 Task: Check the sale-to-list ratio of golf in the last 1 year.
Action: Mouse moved to (906, 207)
Screenshot: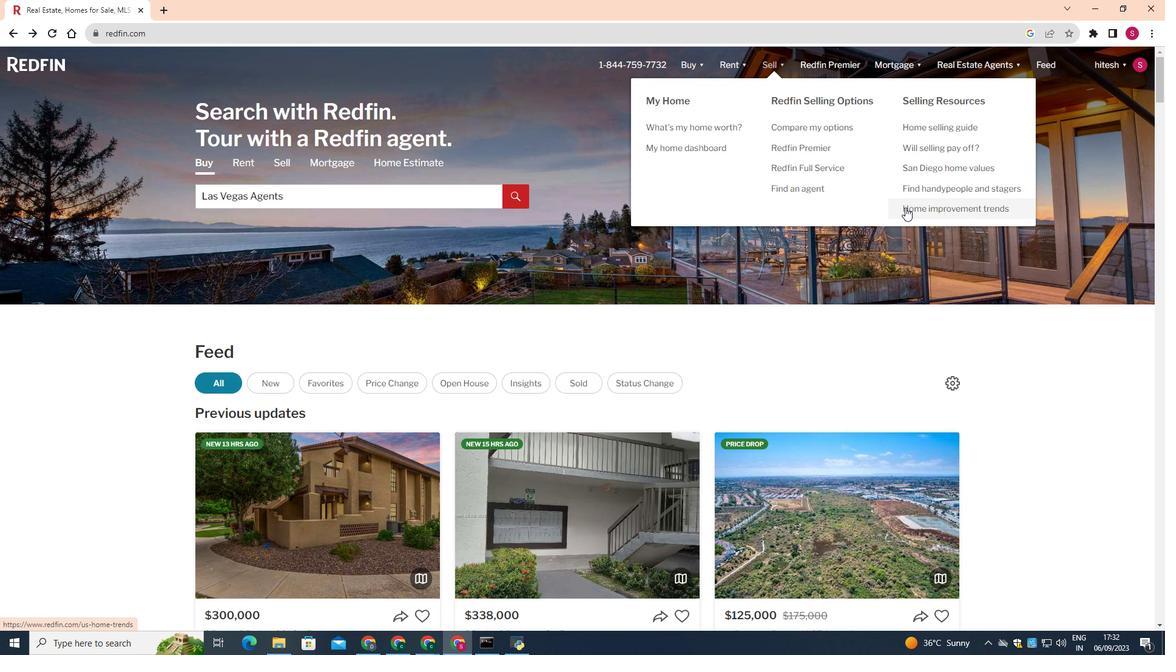 
Action: Mouse pressed left at (906, 207)
Screenshot: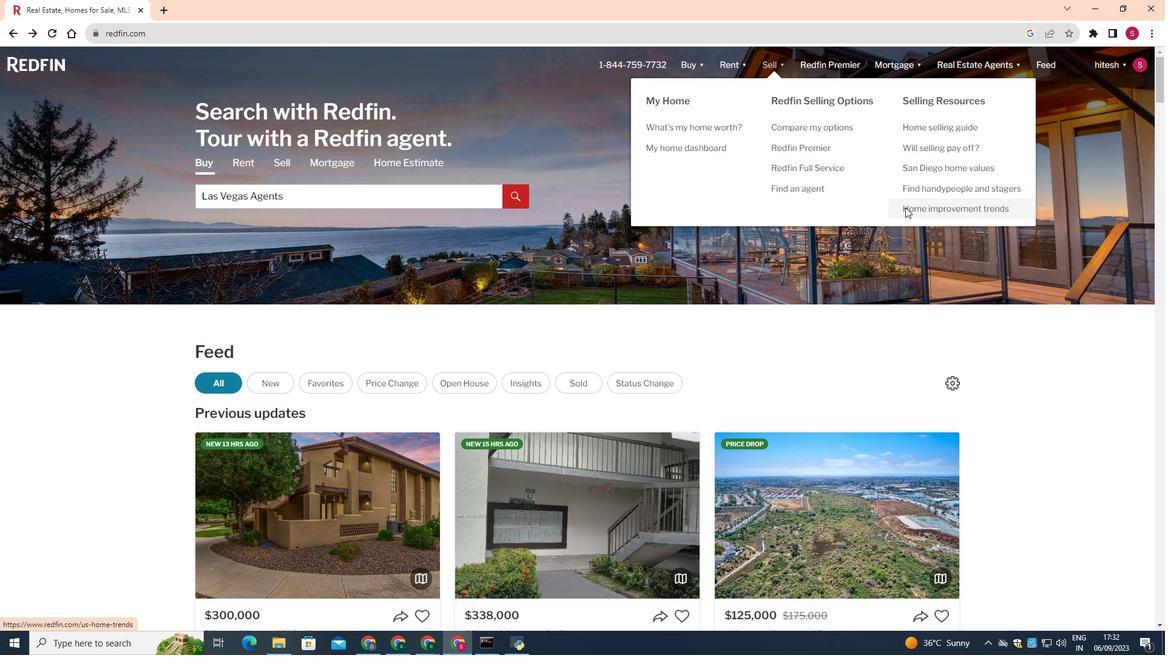 
Action: Mouse moved to (303, 229)
Screenshot: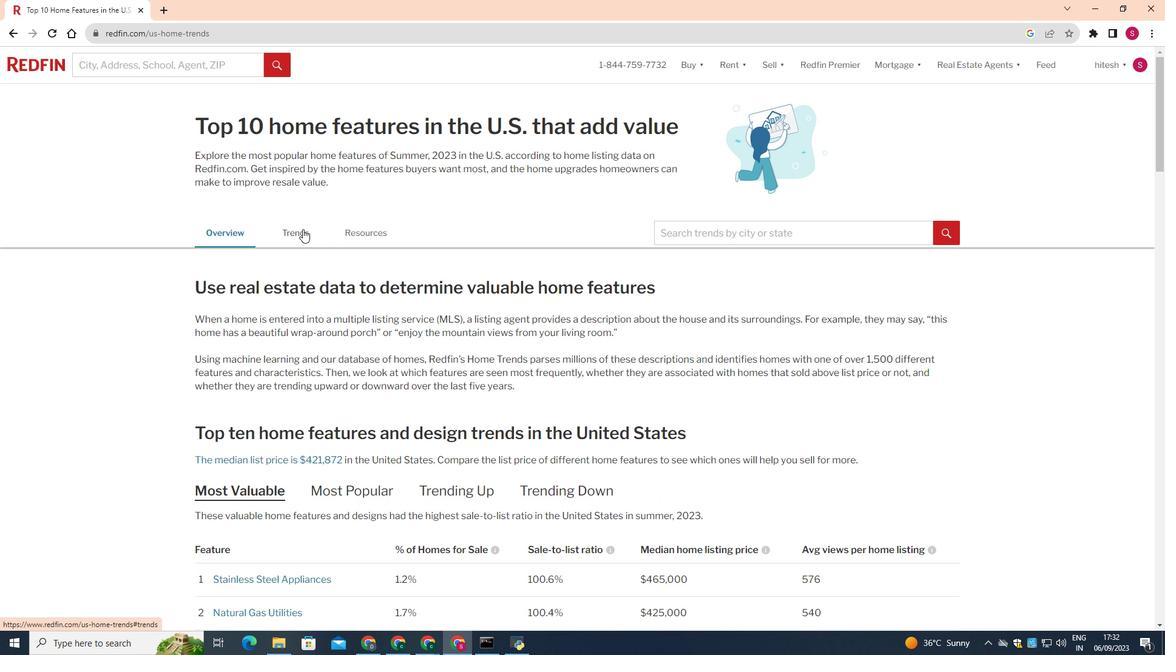 
Action: Mouse pressed left at (303, 229)
Screenshot: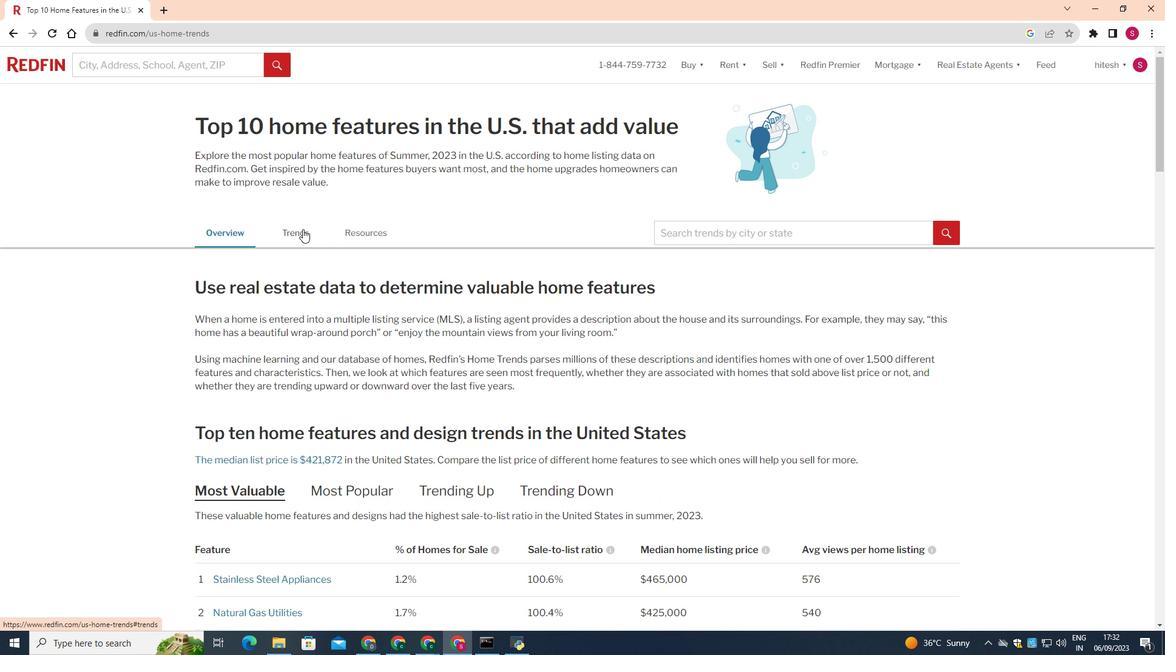 
Action: Mouse moved to (301, 296)
Screenshot: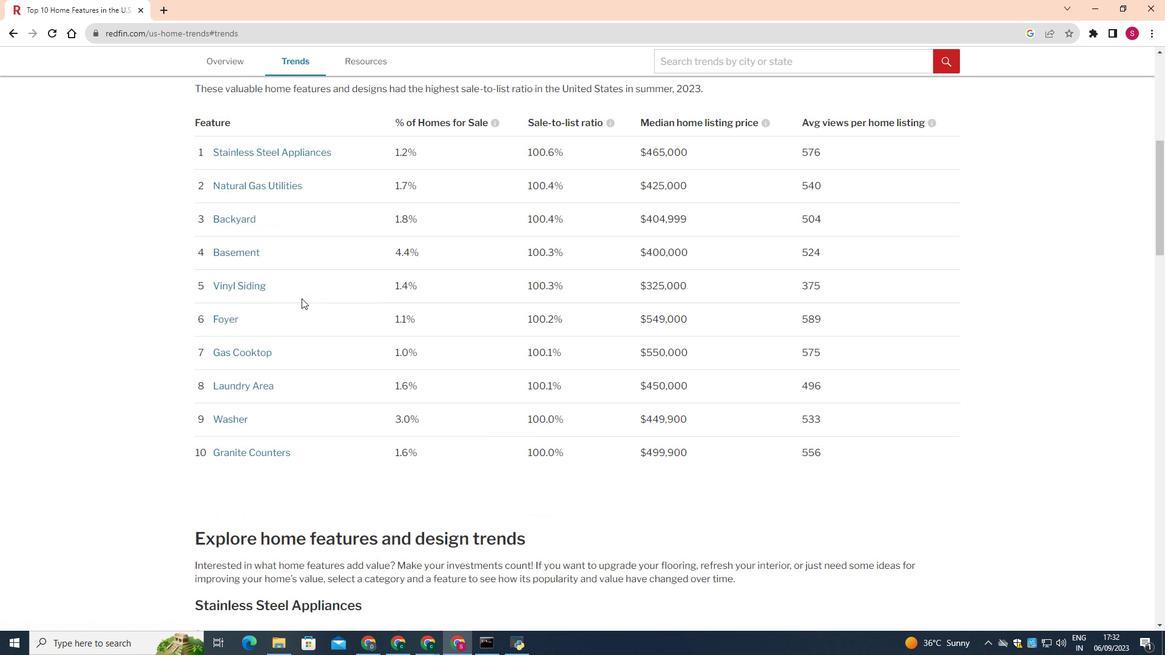 
Action: Mouse scrolled (301, 296) with delta (0, 0)
Screenshot: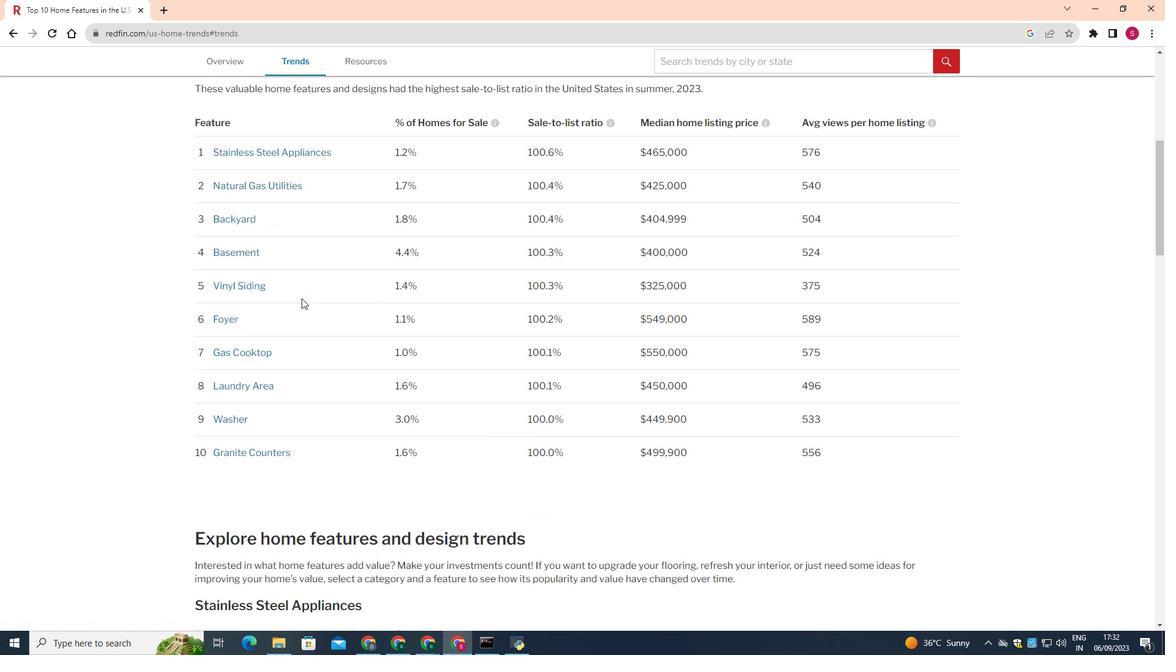 
Action: Mouse moved to (301, 298)
Screenshot: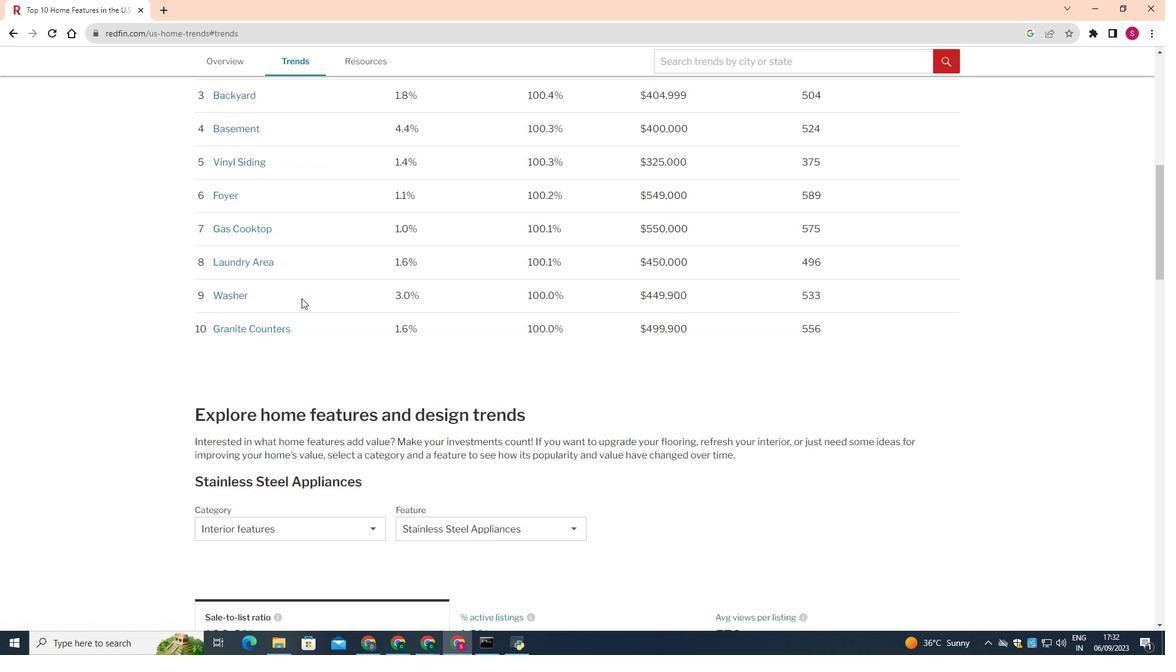 
Action: Mouse scrolled (301, 297) with delta (0, 0)
Screenshot: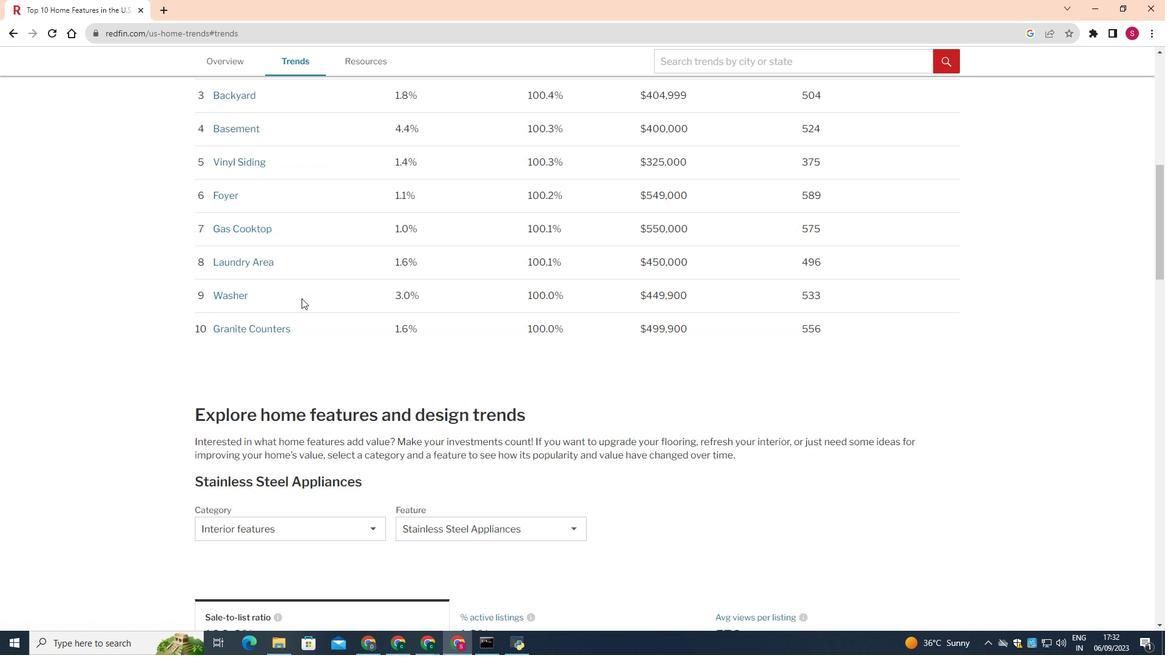 
Action: Mouse moved to (301, 298)
Screenshot: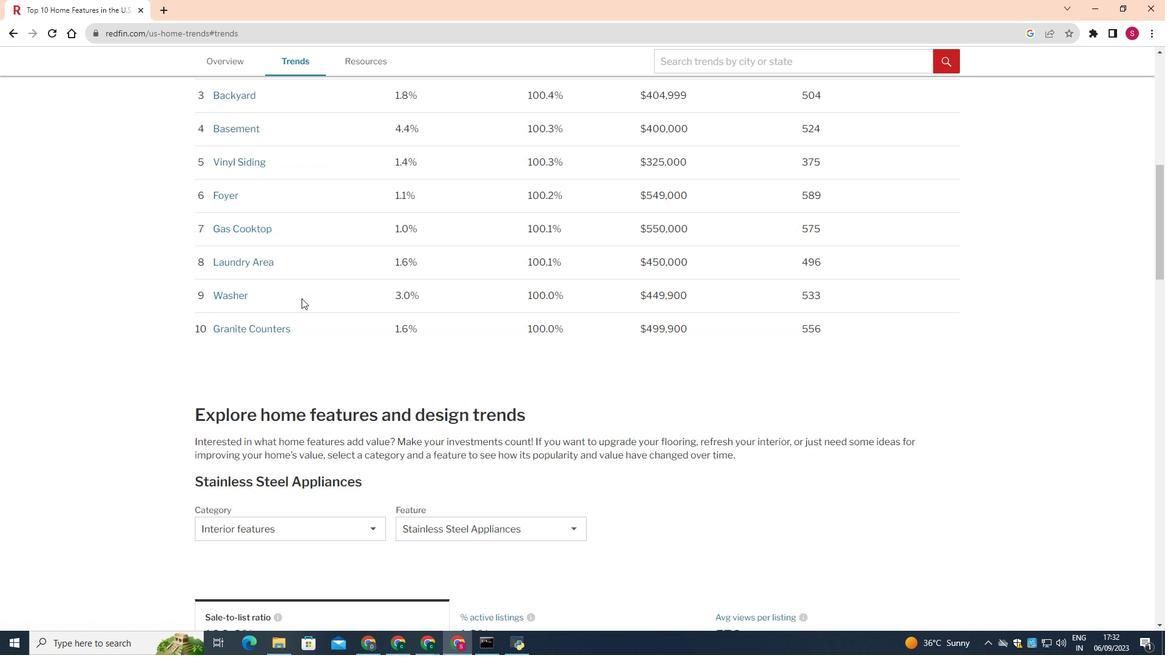 
Action: Mouse scrolled (301, 298) with delta (0, 0)
Screenshot: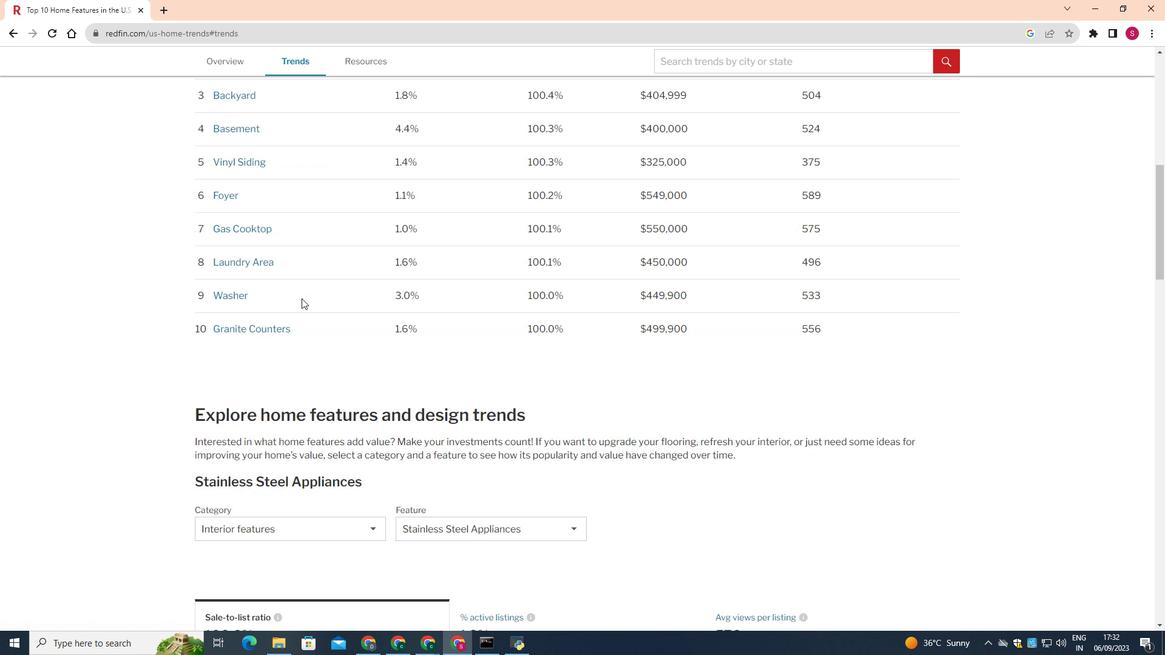 
Action: Mouse scrolled (301, 298) with delta (0, 0)
Screenshot: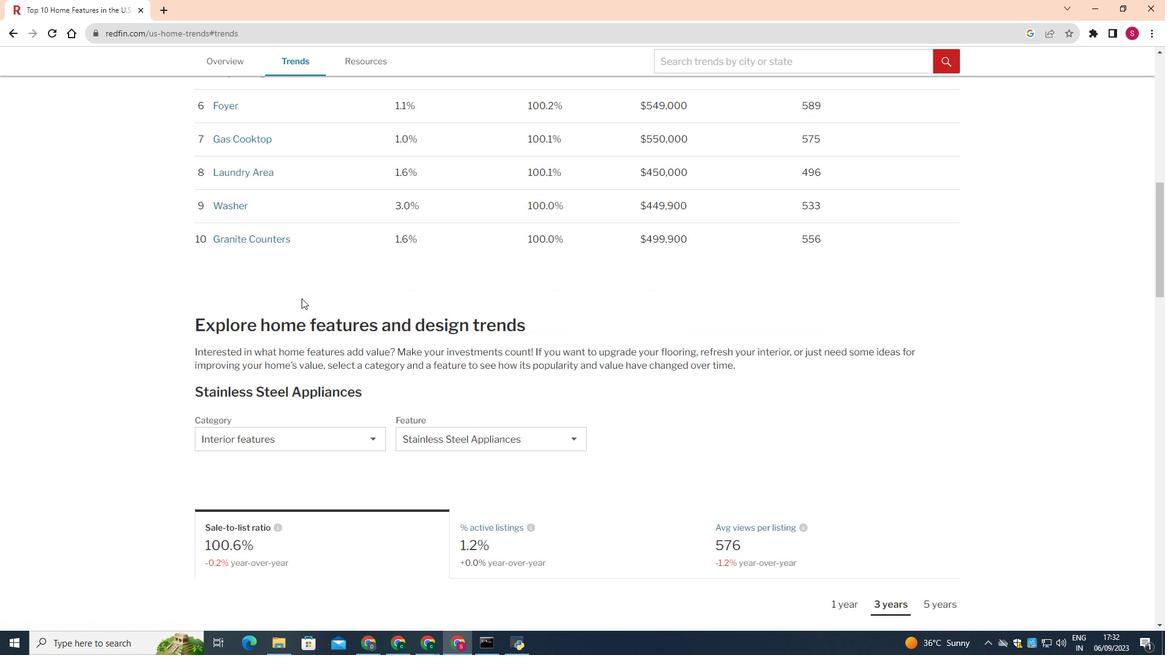 
Action: Mouse scrolled (301, 298) with delta (0, 0)
Screenshot: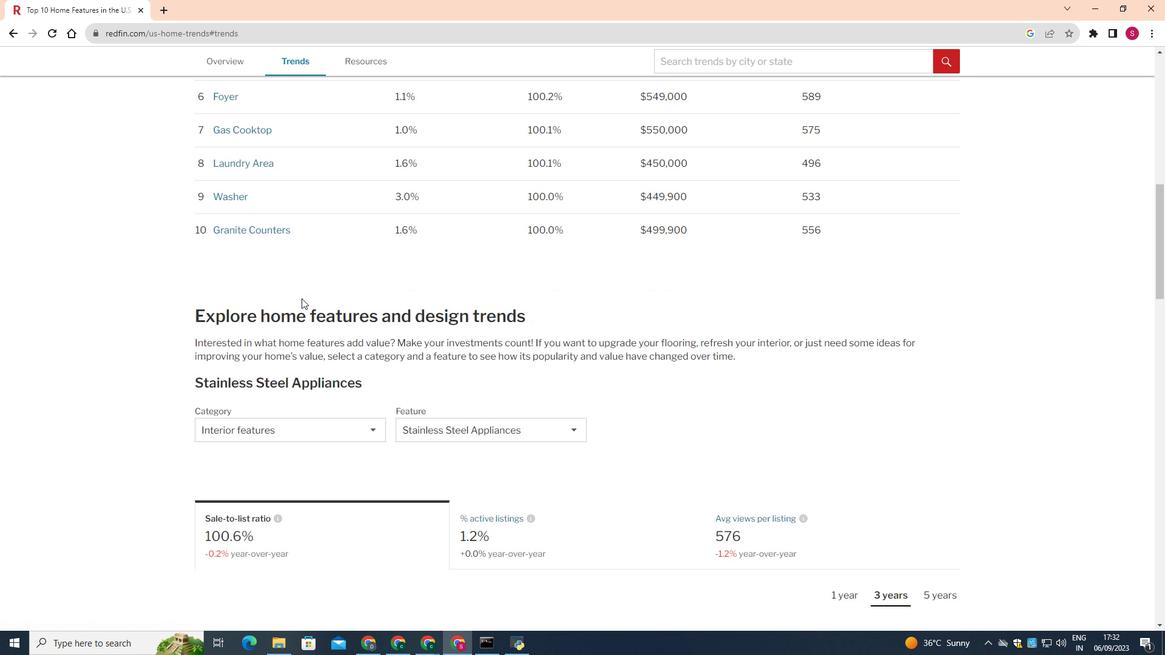 
Action: Mouse moved to (276, 432)
Screenshot: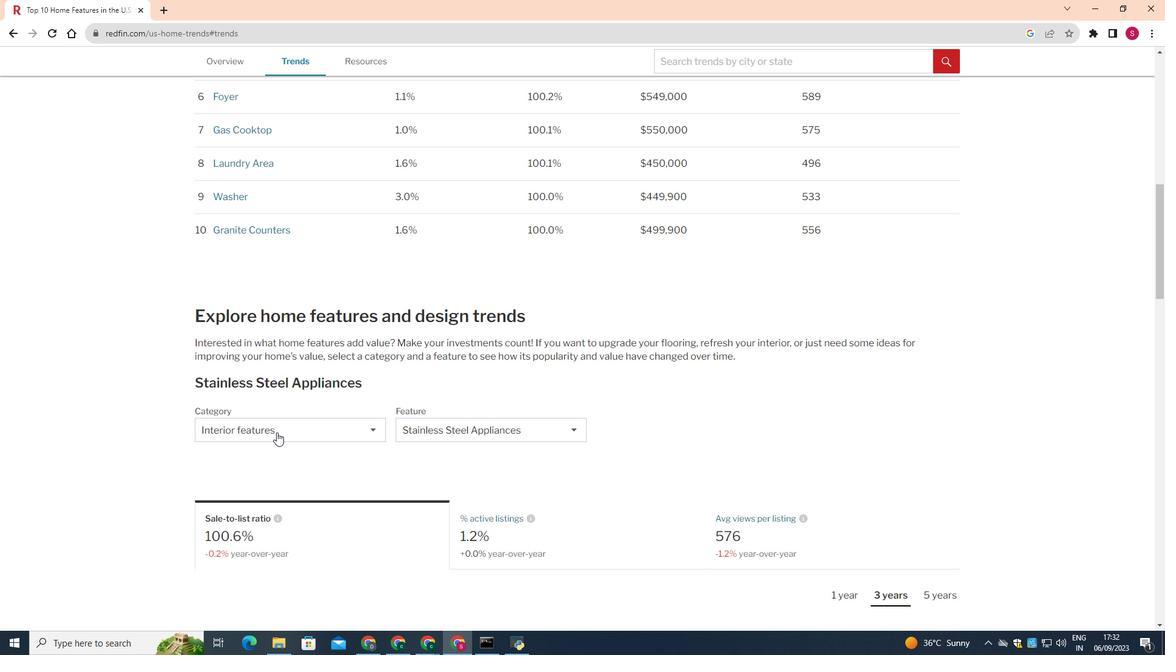
Action: Mouse pressed left at (276, 432)
Screenshot: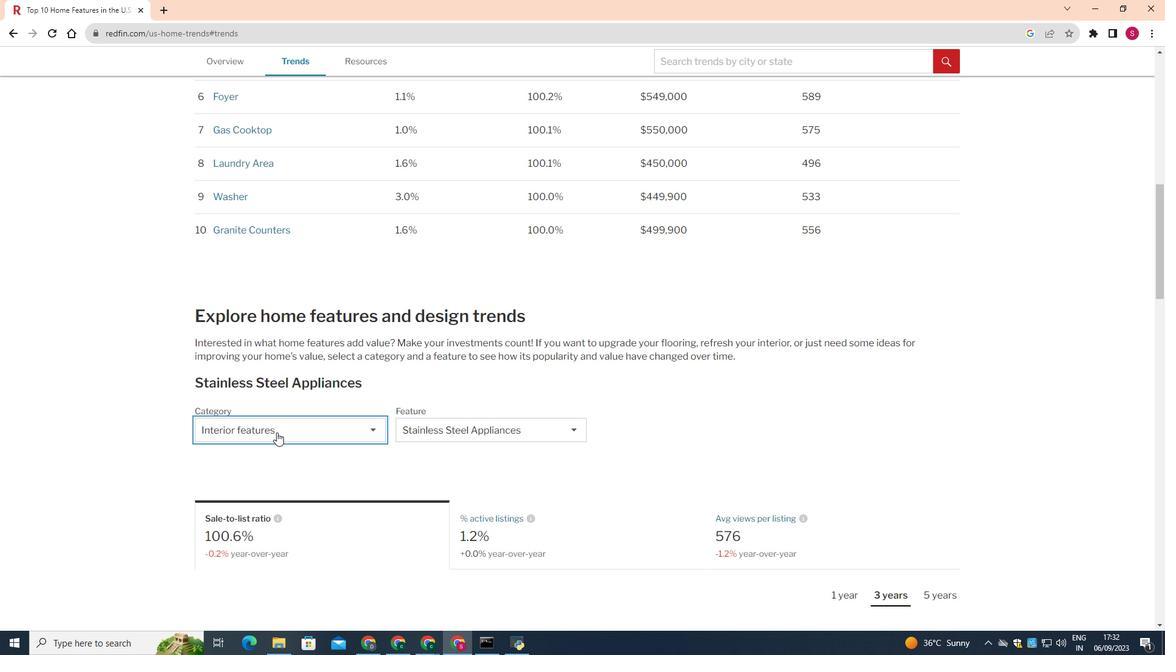
Action: Mouse moved to (262, 459)
Screenshot: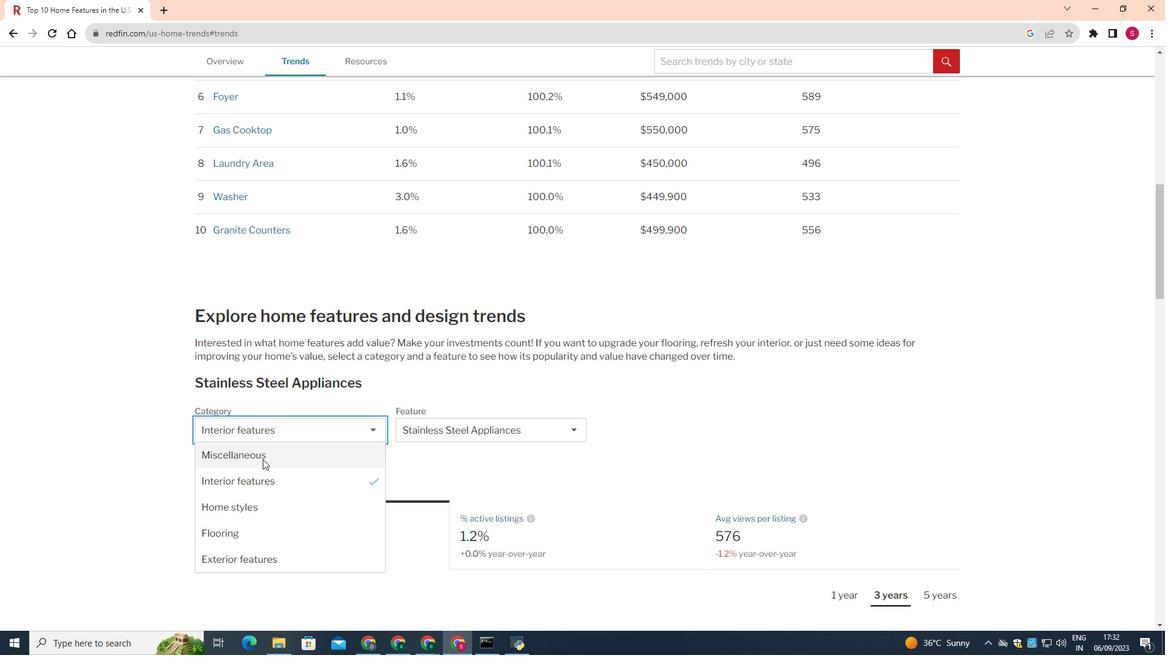 
Action: Mouse pressed left at (262, 459)
Screenshot: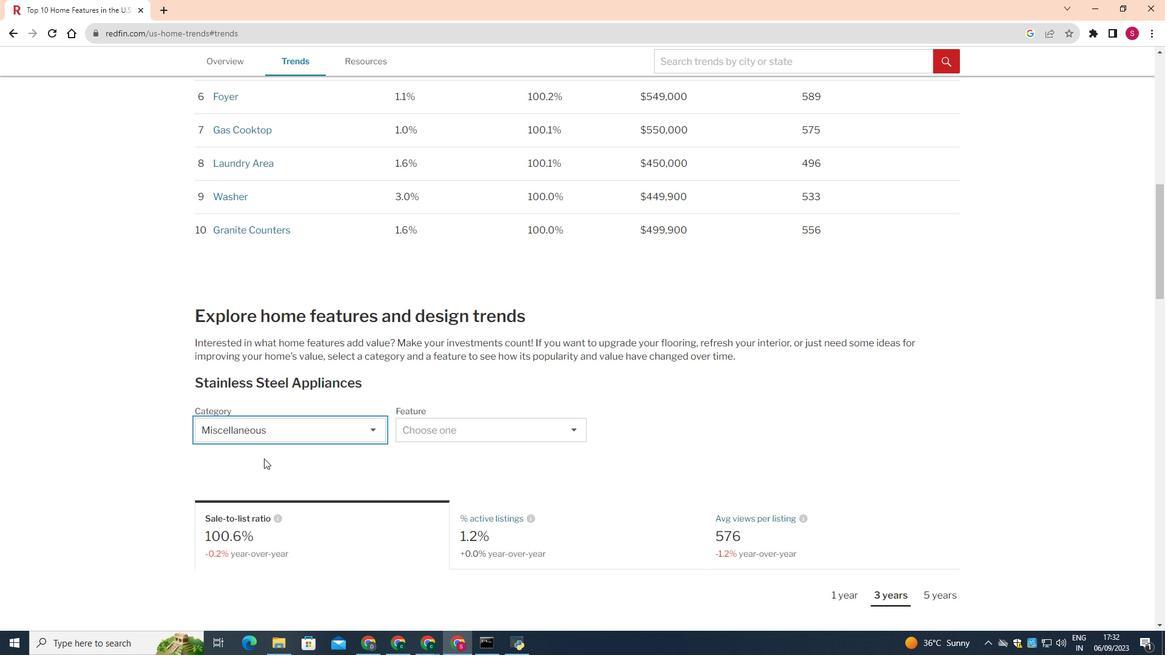 
Action: Mouse moved to (467, 434)
Screenshot: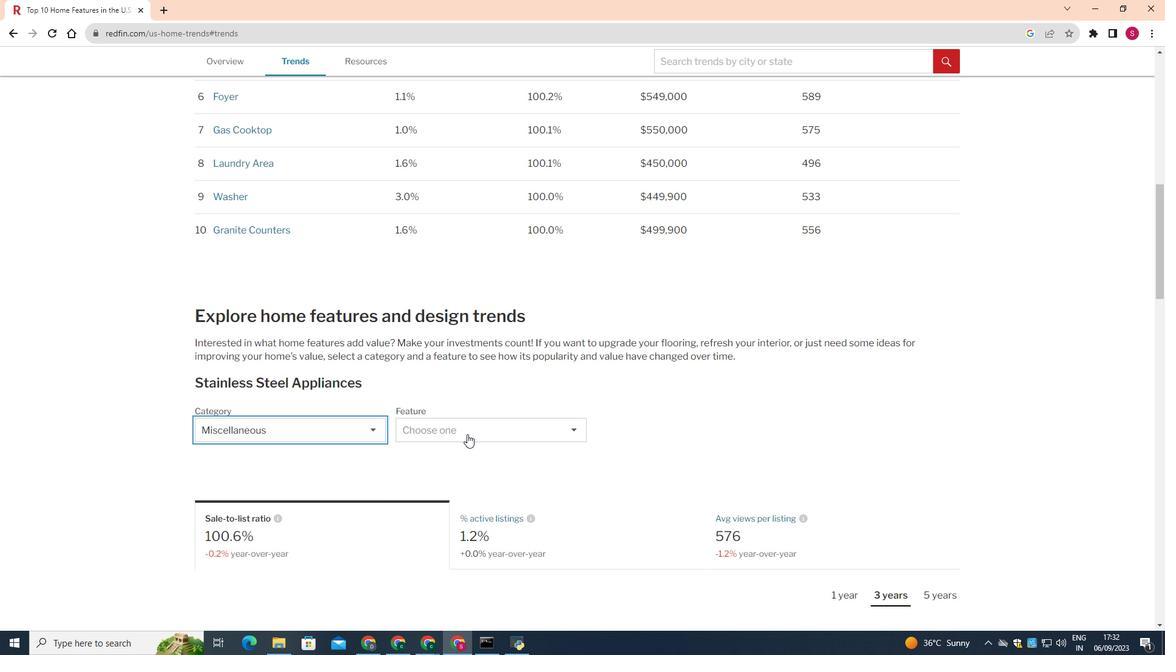 
Action: Mouse pressed left at (467, 434)
Screenshot: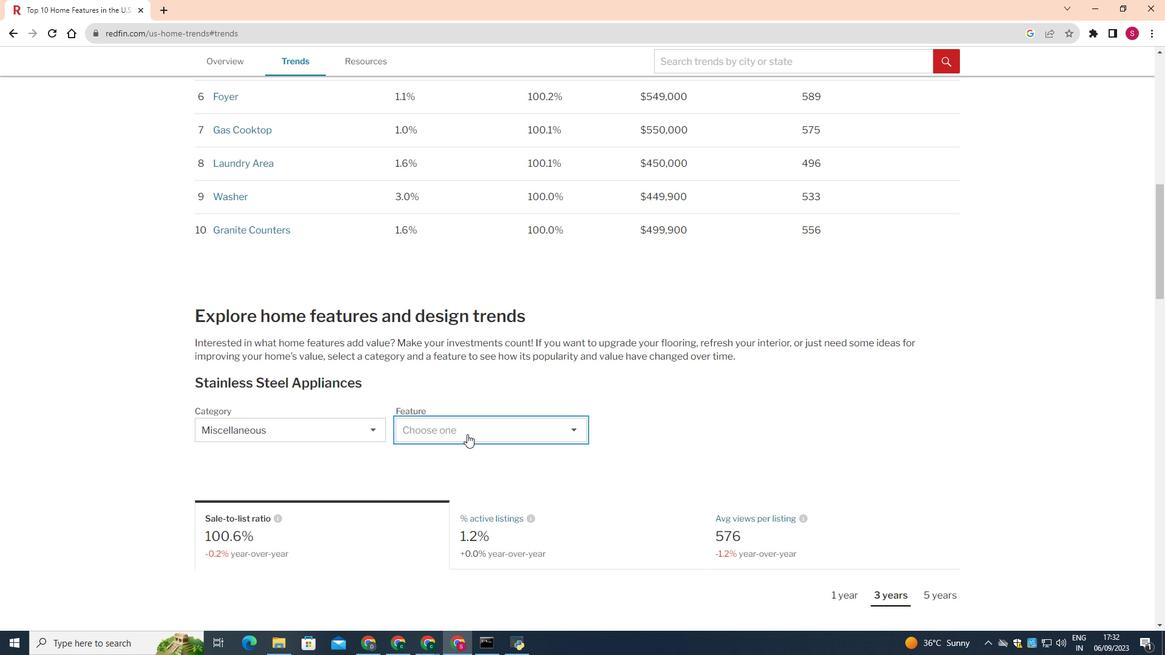 
Action: Mouse moved to (436, 587)
Screenshot: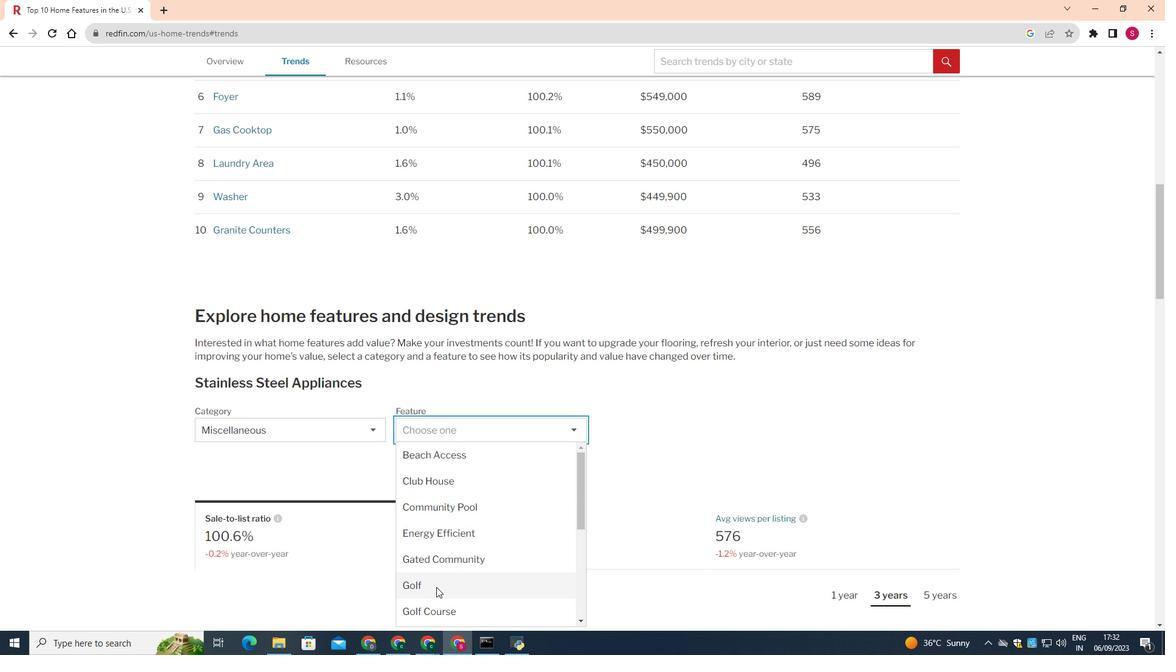 
Action: Mouse pressed left at (436, 587)
Screenshot: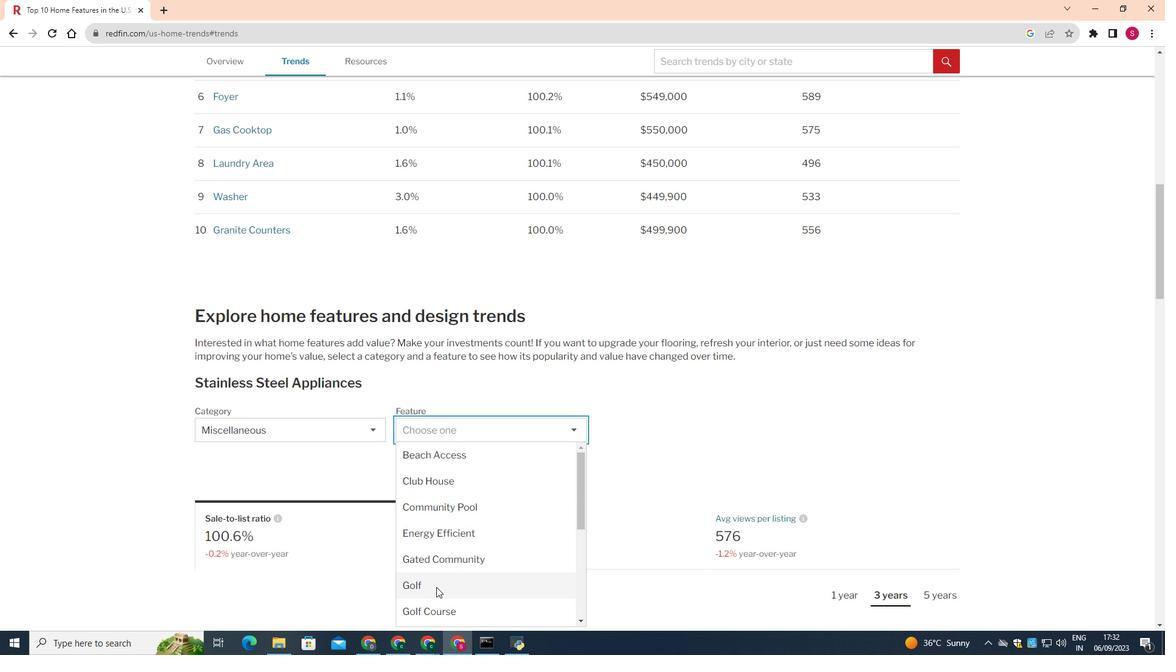 
Action: Mouse moved to (341, 545)
Screenshot: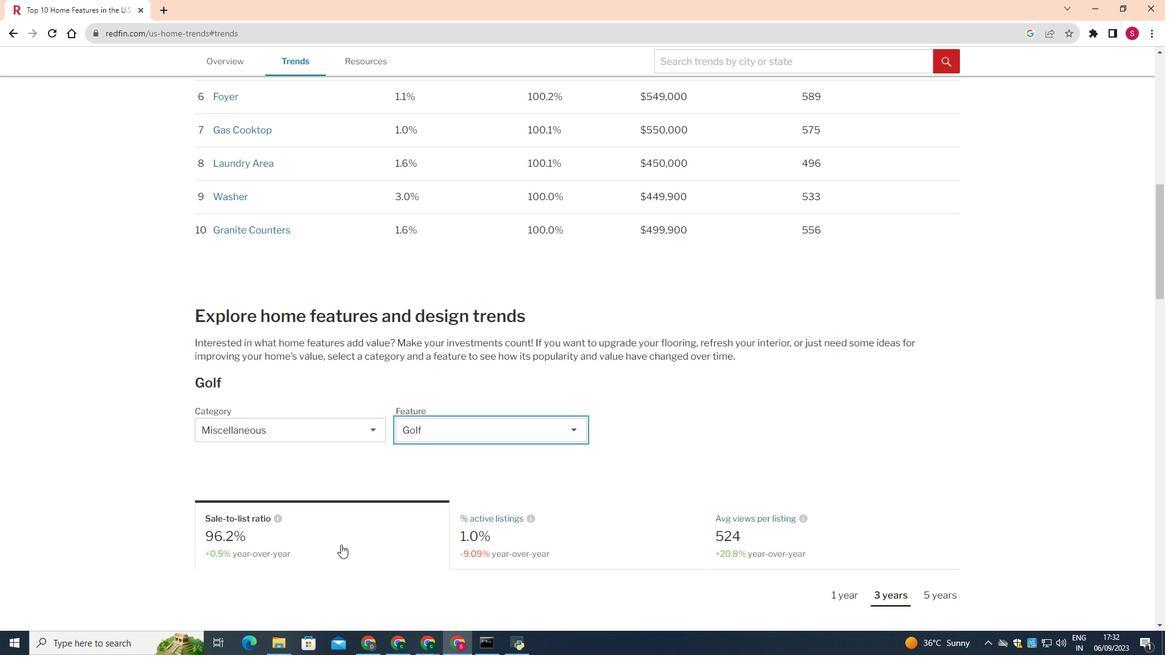 
Action: Mouse pressed left at (341, 545)
Screenshot: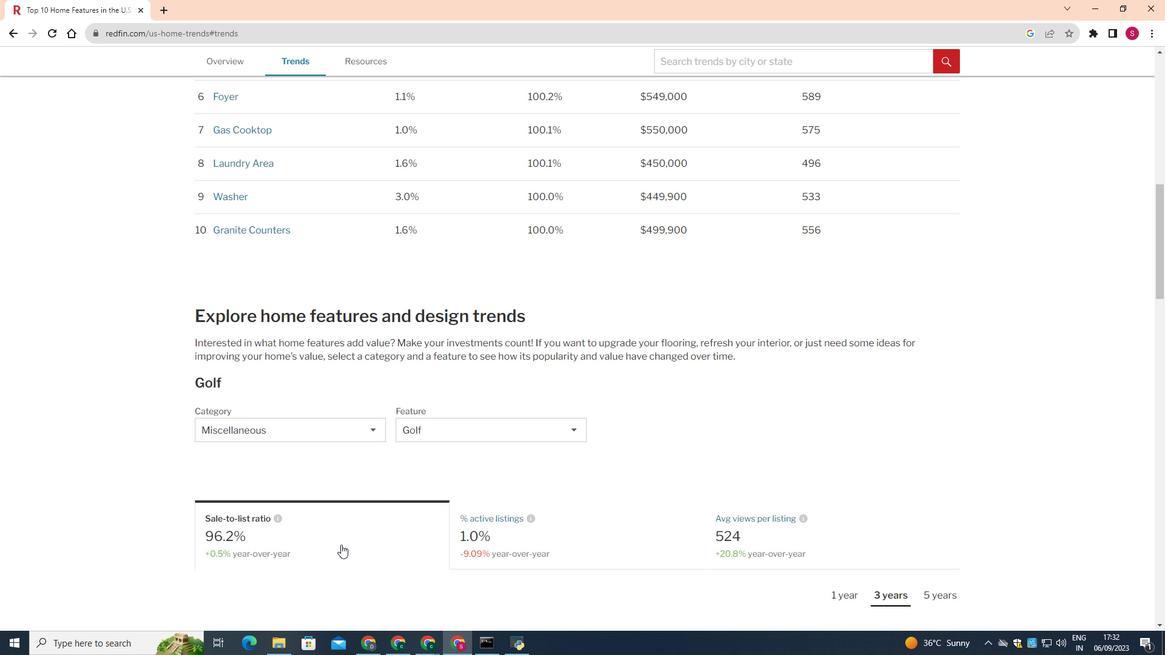 
Action: Mouse moved to (358, 529)
Screenshot: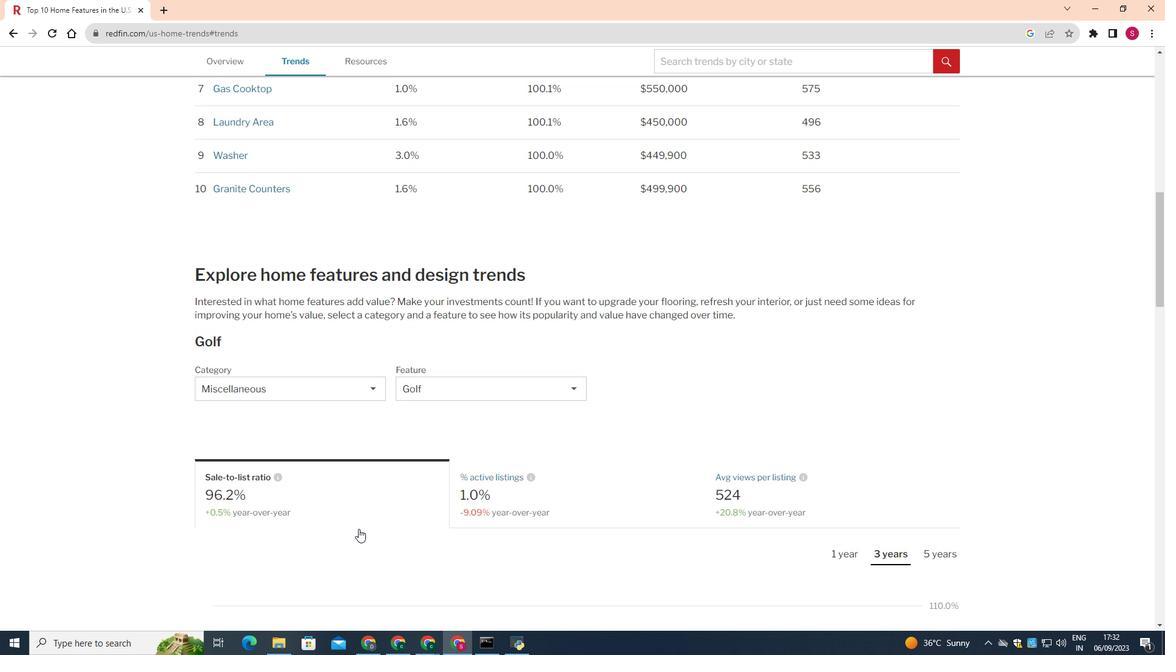 
Action: Mouse scrolled (358, 528) with delta (0, 0)
Screenshot: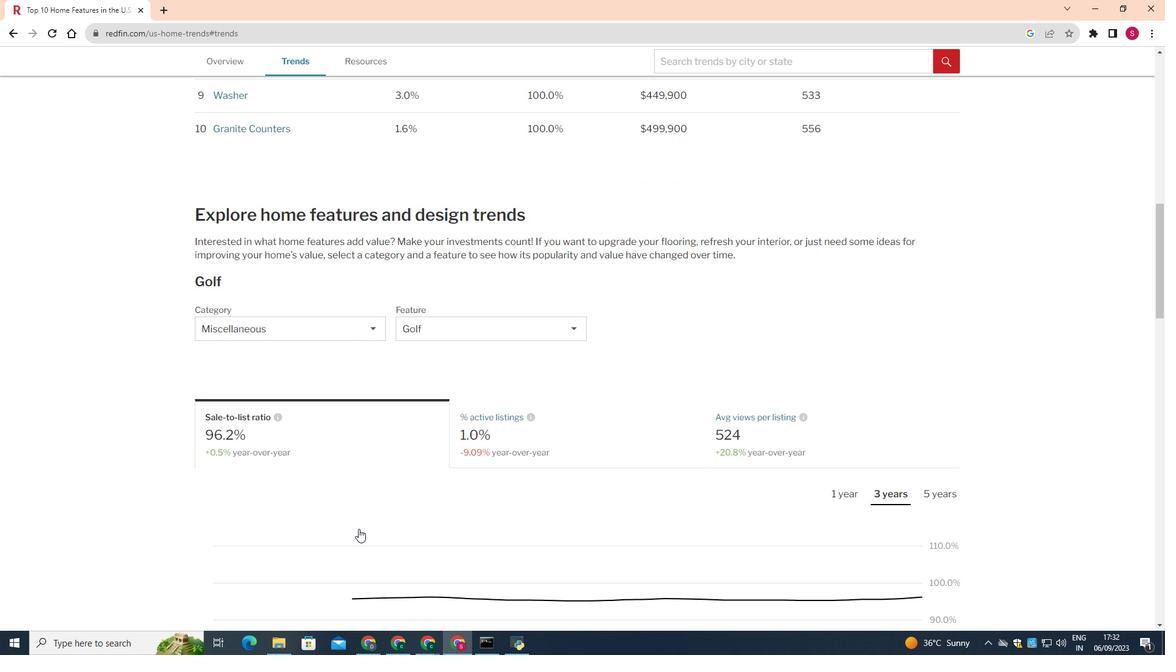
Action: Mouse scrolled (358, 528) with delta (0, 0)
Screenshot: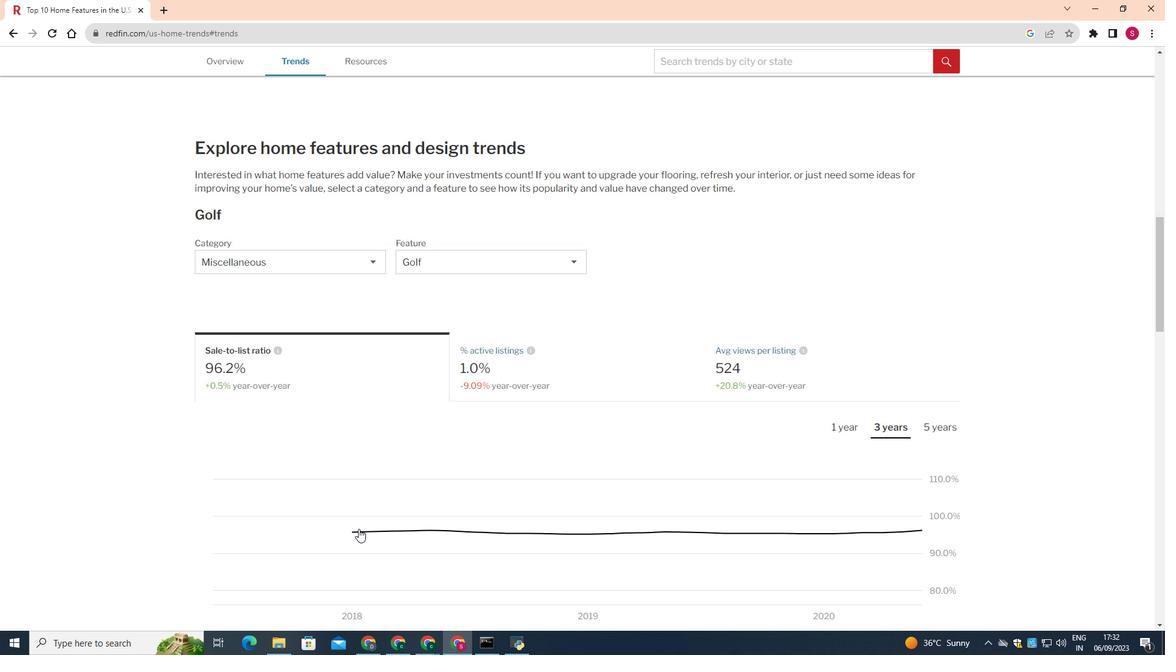 
Action: Mouse scrolled (358, 528) with delta (0, 0)
Screenshot: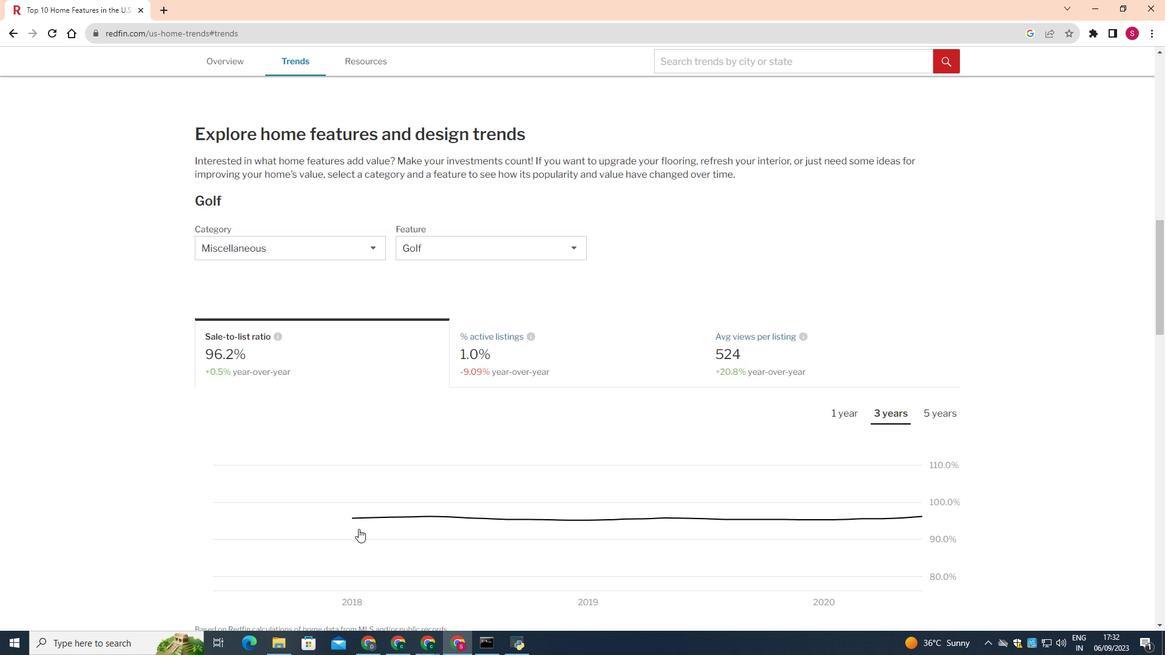 
Action: Mouse moved to (844, 414)
Screenshot: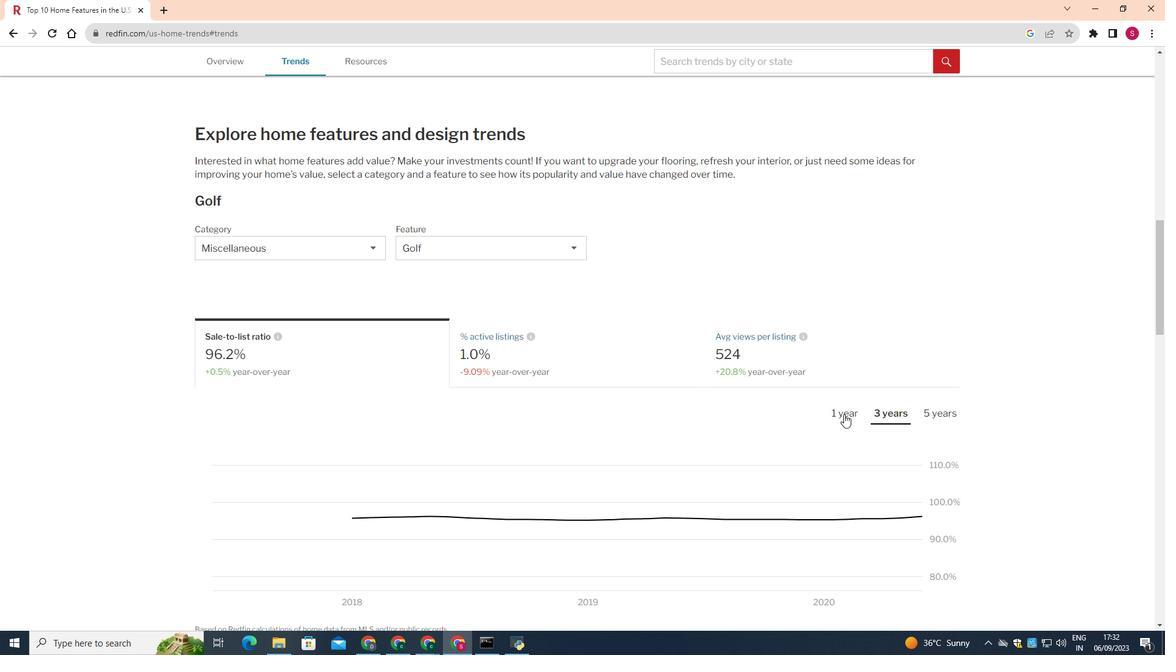 
Action: Mouse pressed left at (844, 414)
Screenshot: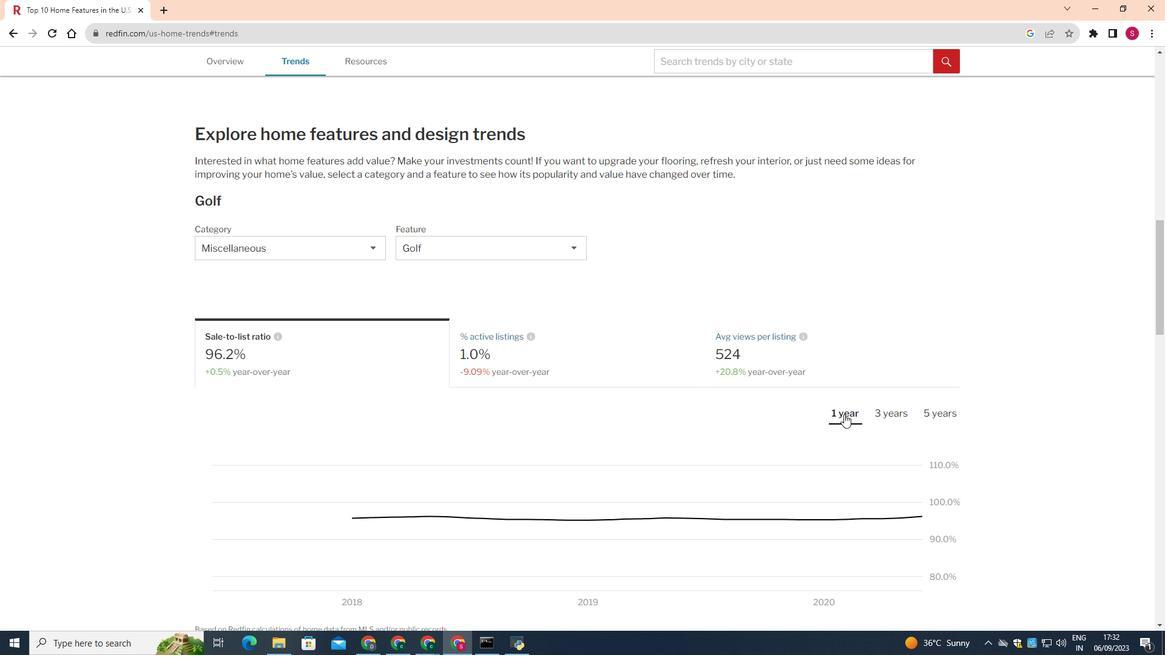 
Action: Mouse moved to (585, 417)
Screenshot: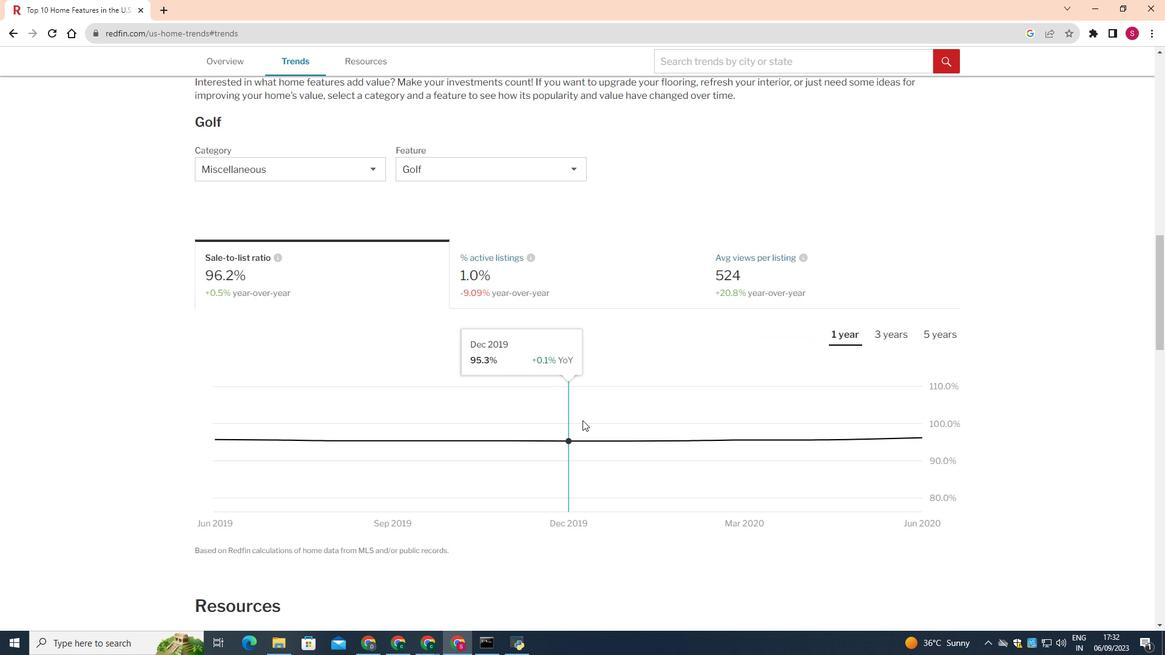 
Action: Mouse scrolled (585, 417) with delta (0, 0)
Screenshot: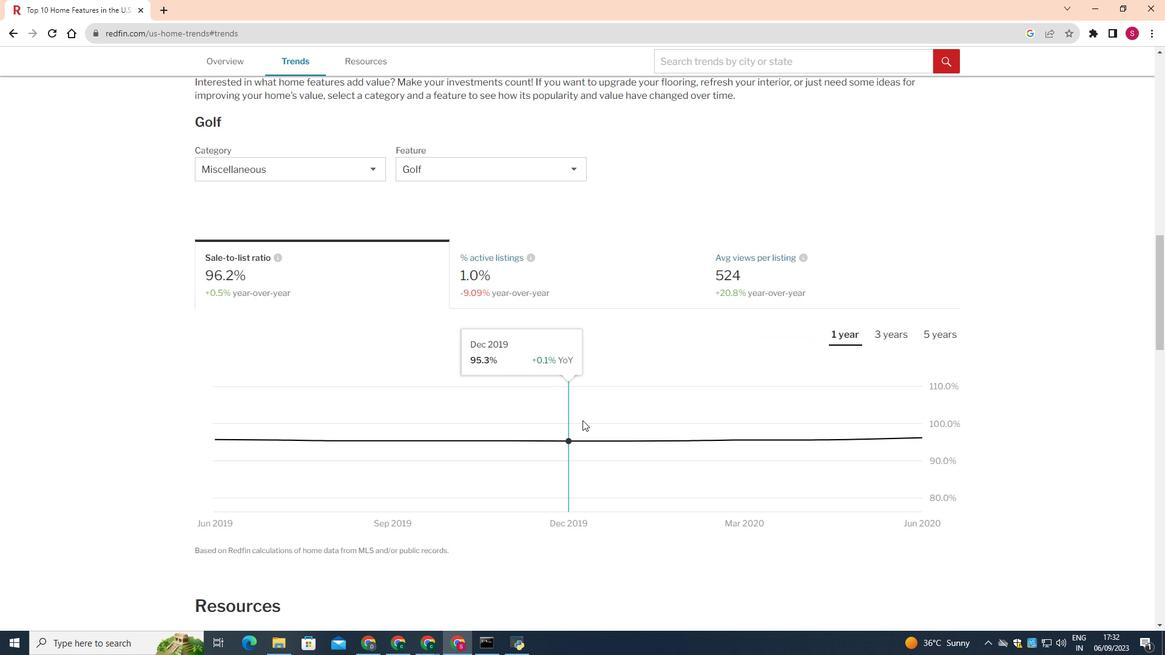 
Action: Mouse moved to (584, 419)
Screenshot: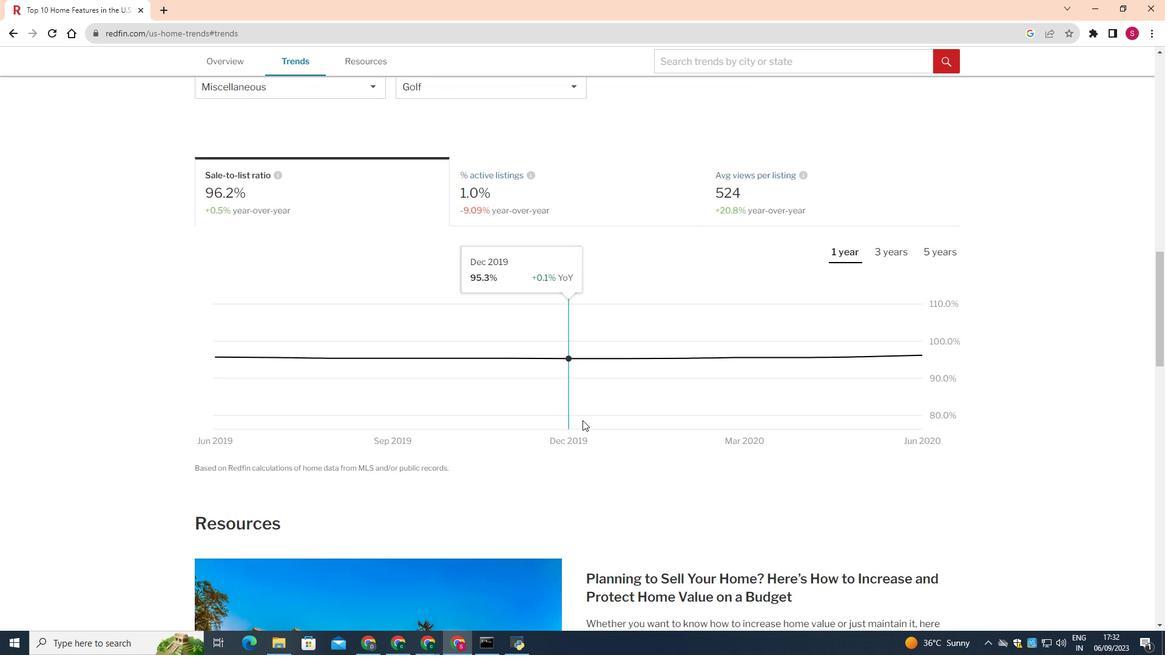 
Action: Mouse scrolled (584, 418) with delta (0, 0)
Screenshot: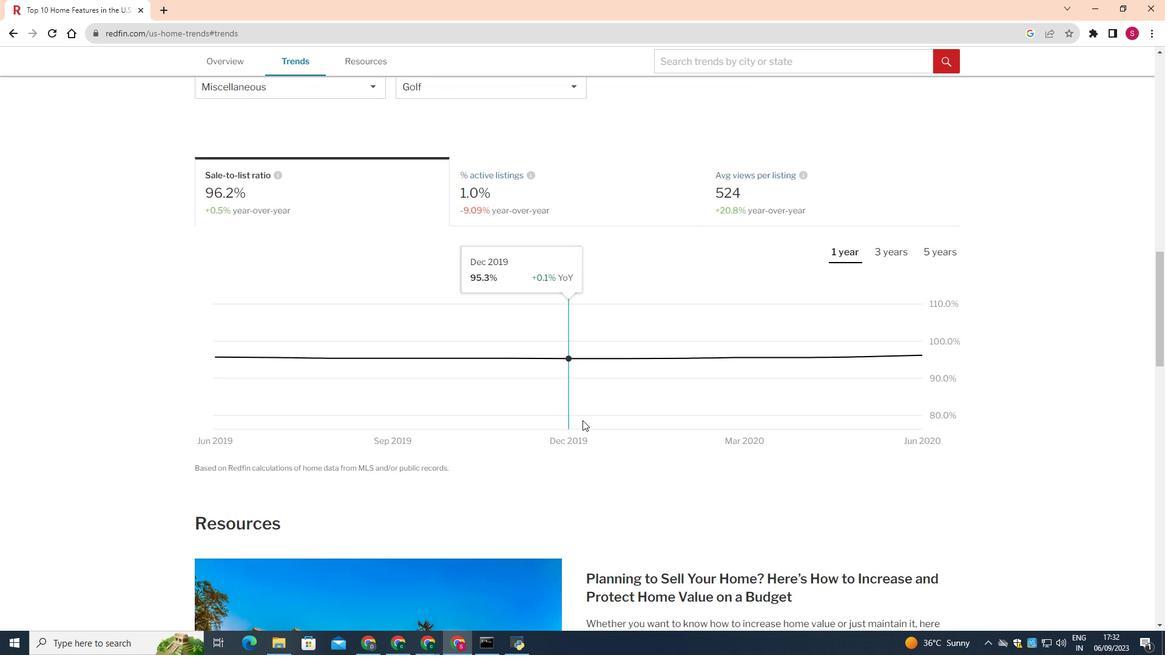 
Action: Mouse moved to (583, 420)
Screenshot: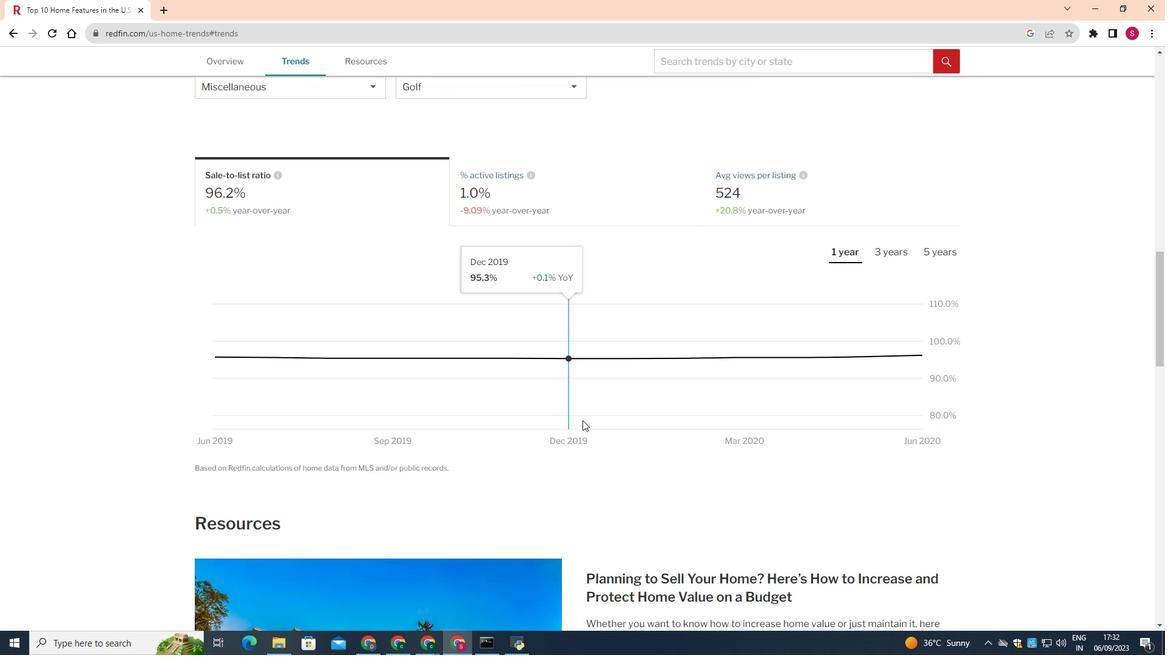 
Action: Mouse scrolled (583, 419) with delta (0, 0)
Screenshot: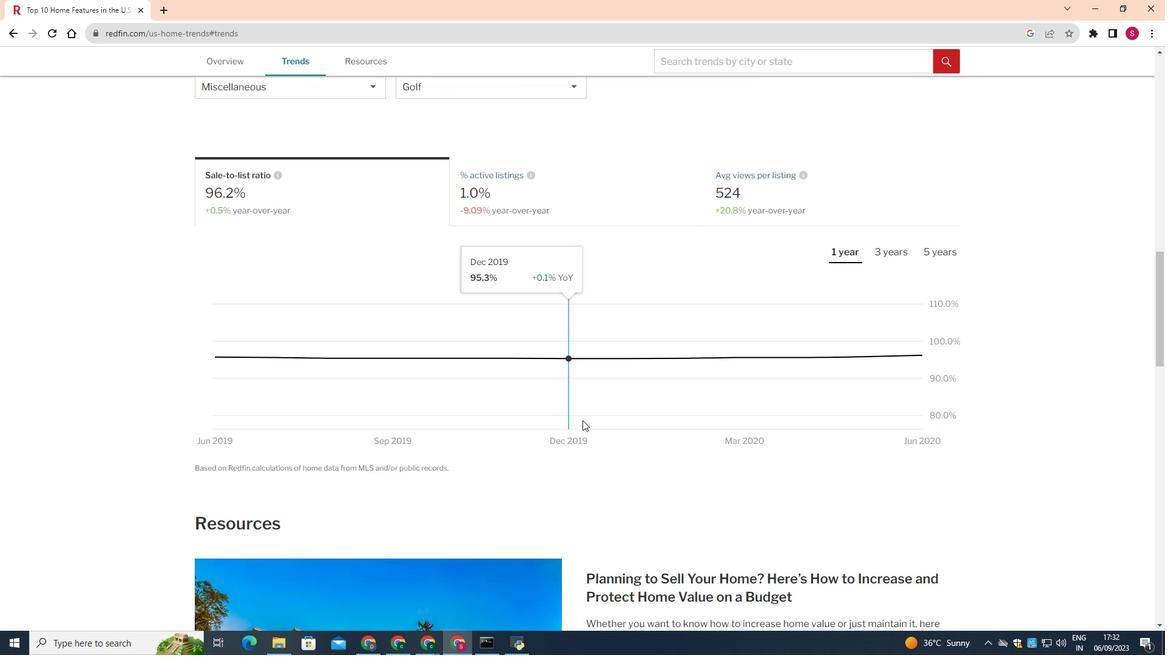 
Action: Mouse moved to (582, 421)
Screenshot: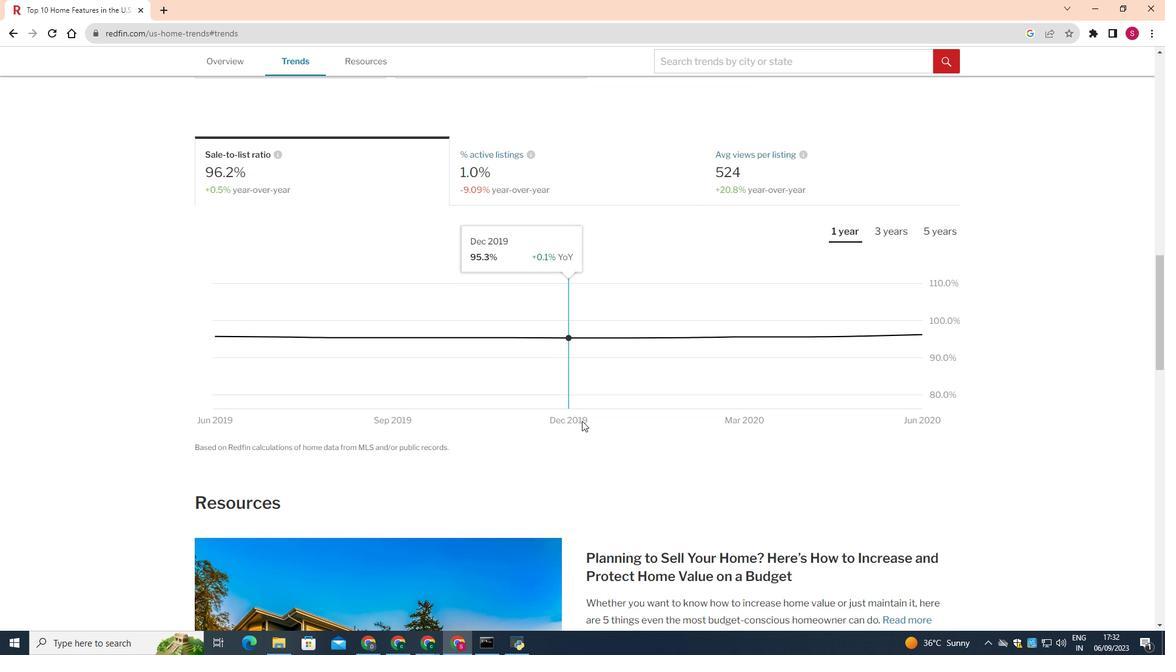 
